 Task: Find the distance between Miami and Dry Tortugas National Park.
Action: Key pressed ami
Screenshot: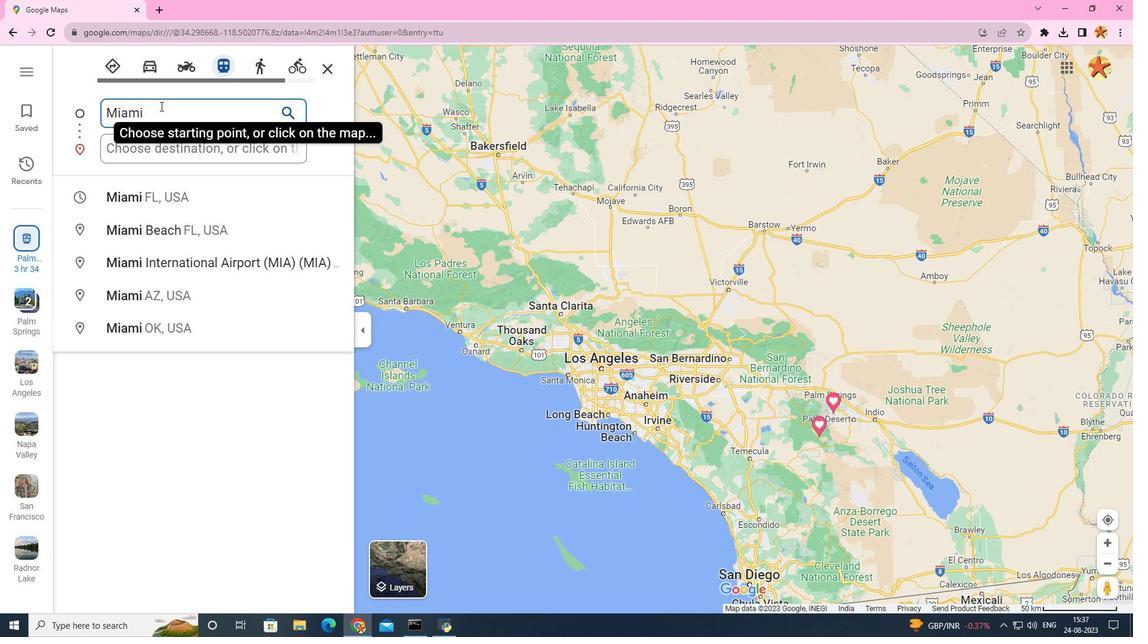 
Action: Mouse moved to (151, 197)
Screenshot: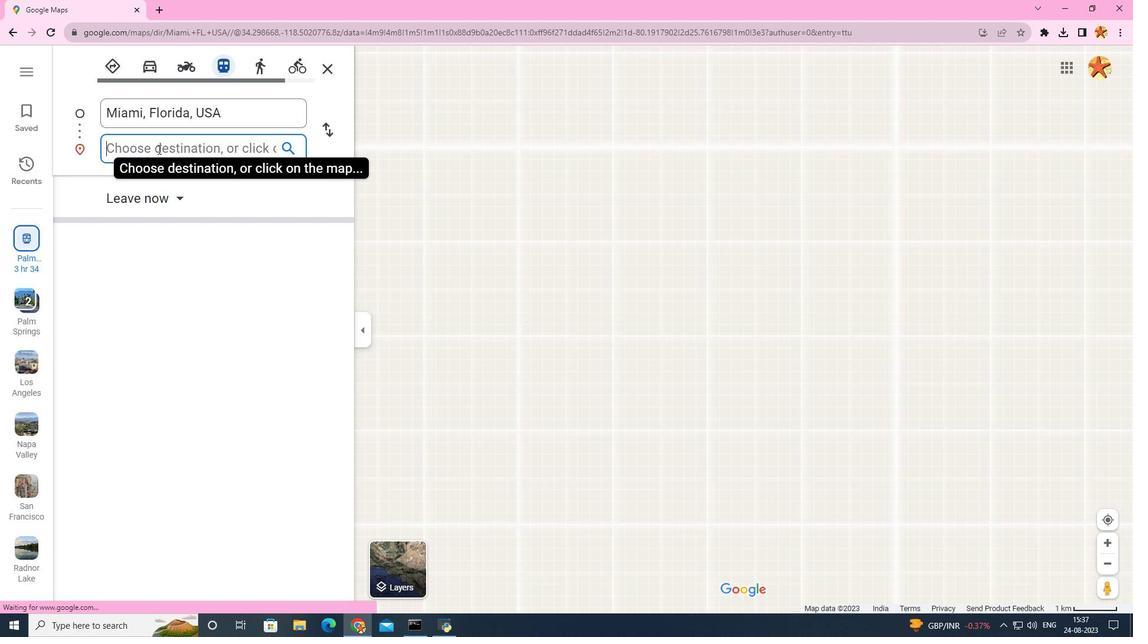 
Action: Mouse pressed left at (151, 197)
Screenshot: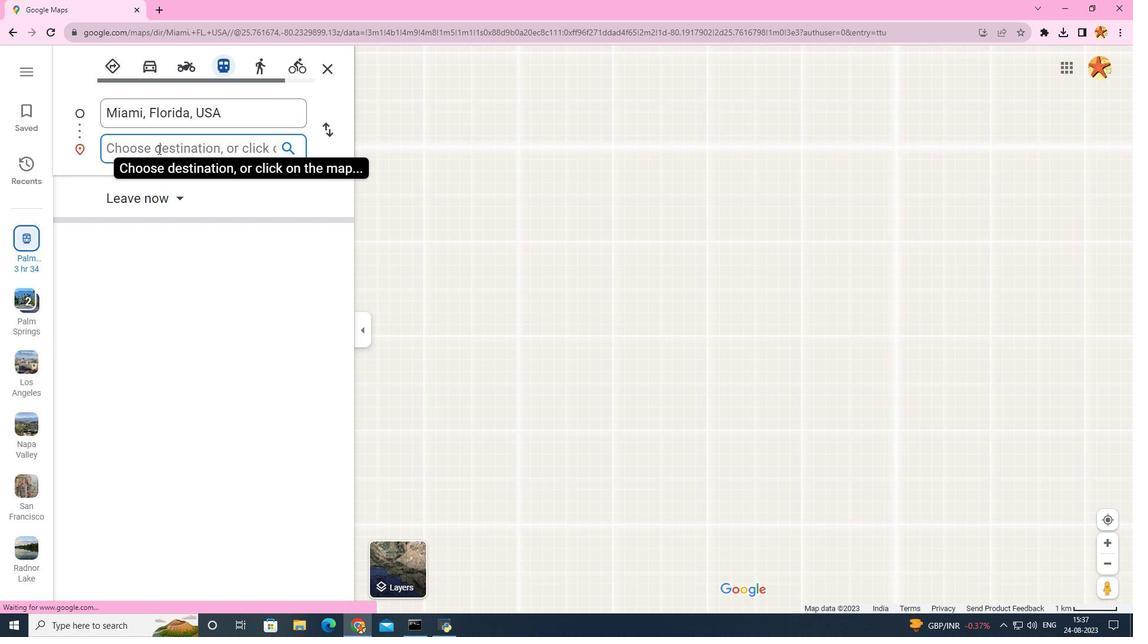 
Action: Mouse moved to (158, 149)
Screenshot: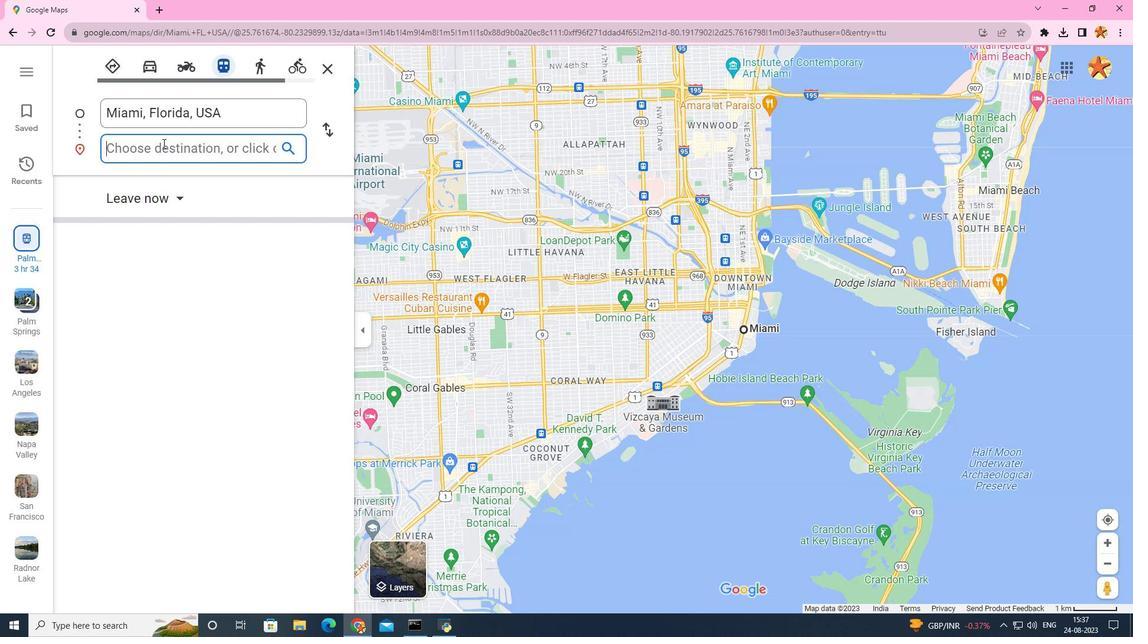 
Action: Mouse pressed left at (158, 149)
Screenshot: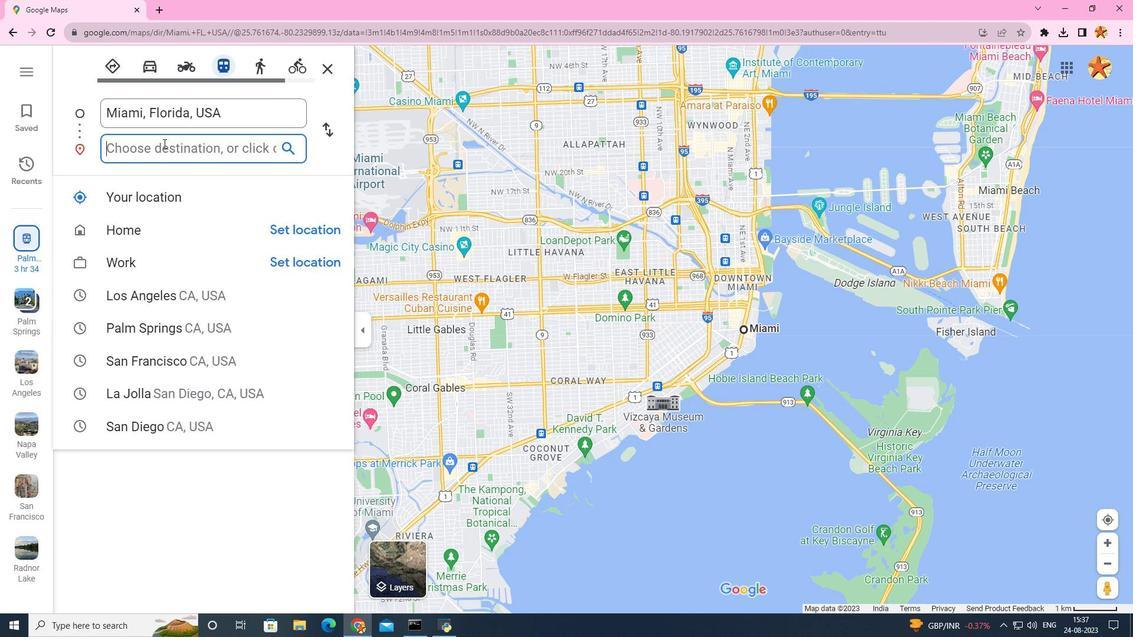 
Action: Mouse moved to (163, 143)
Screenshot: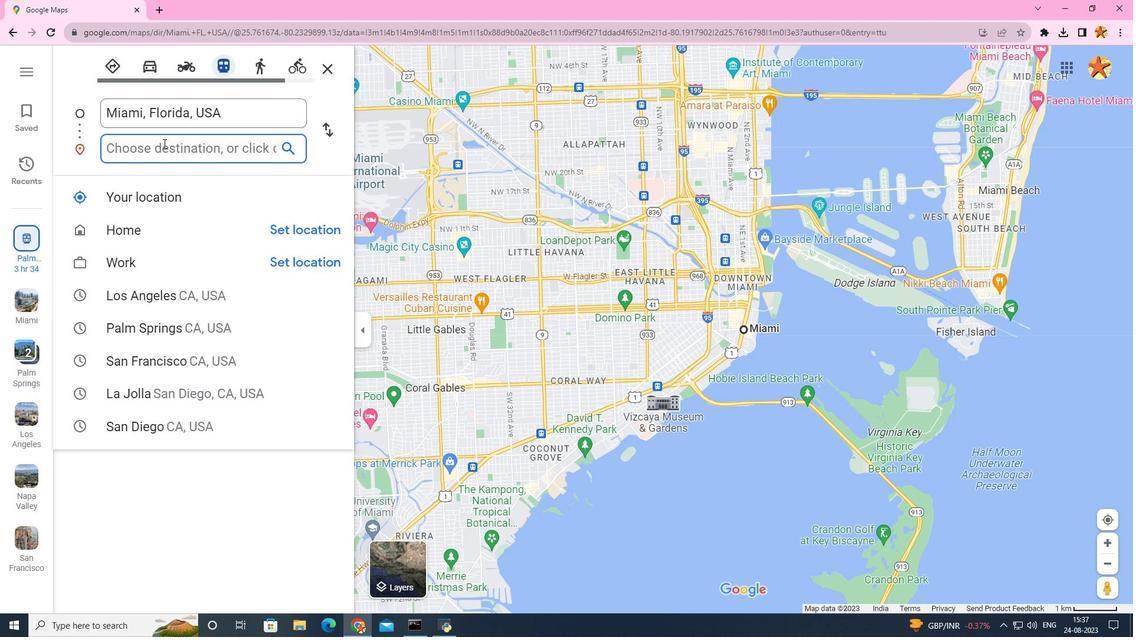 
Action: Key pressed <Key.caps_lock>D<Key.caps_lock>ry<Key.space>
Screenshot: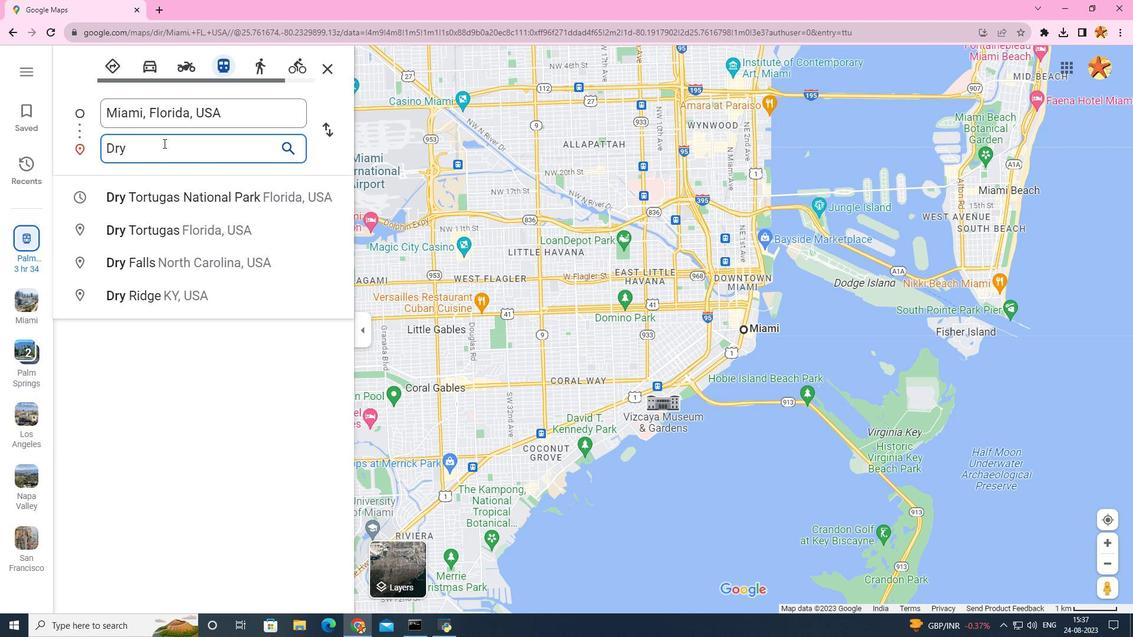 
Action: Mouse moved to (170, 202)
Screenshot: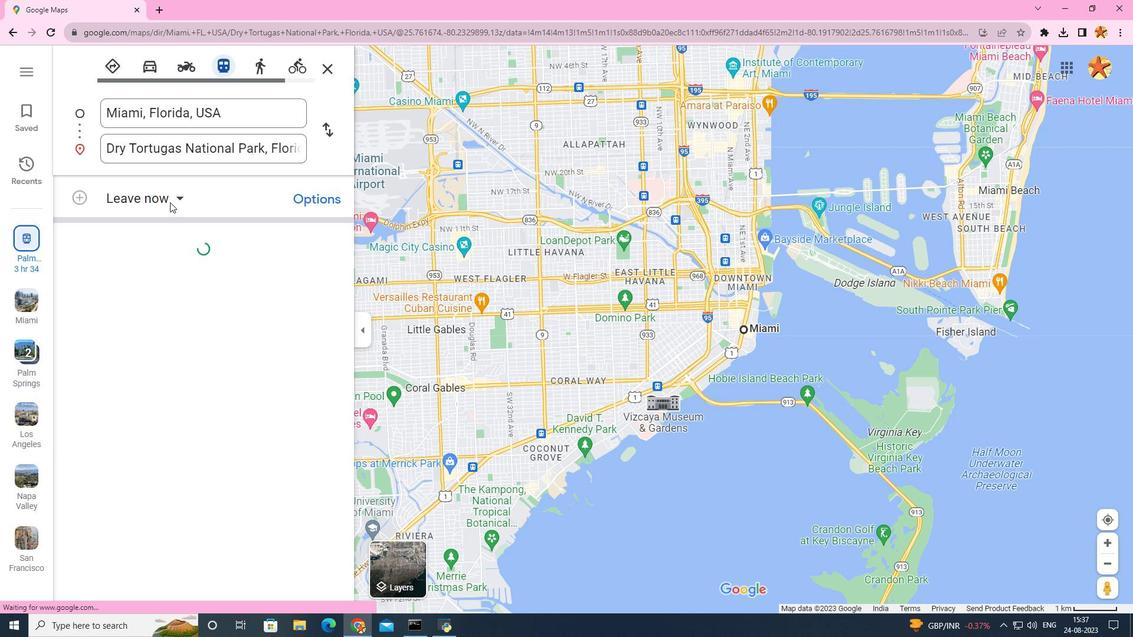 
Action: Mouse pressed left at (170, 202)
Screenshot: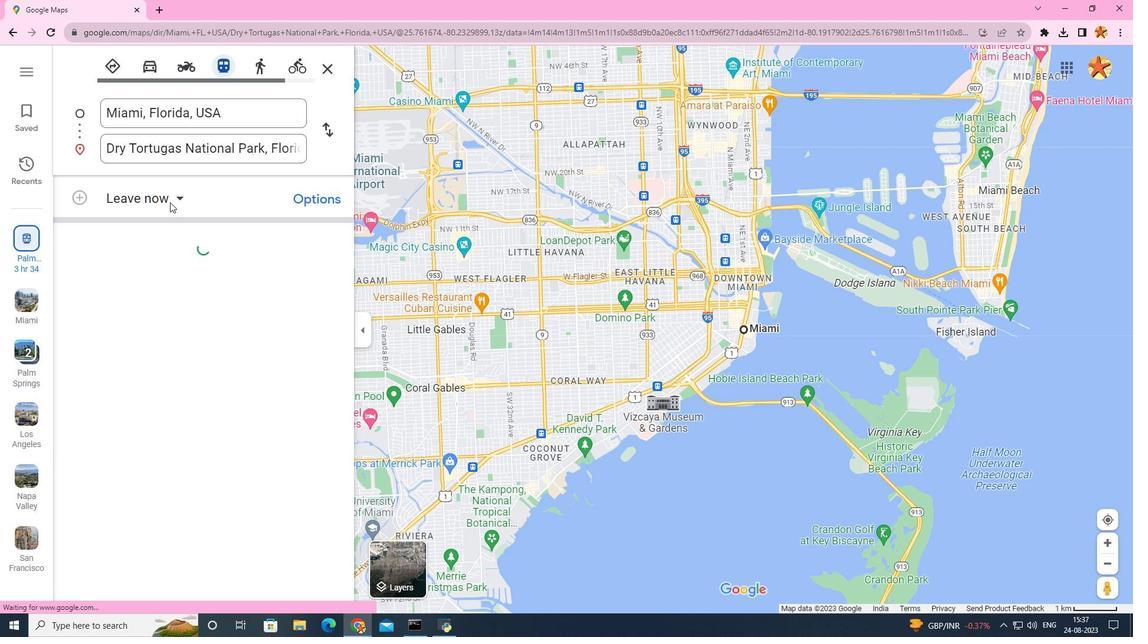 
Action: Mouse moved to (637, 588)
Screenshot: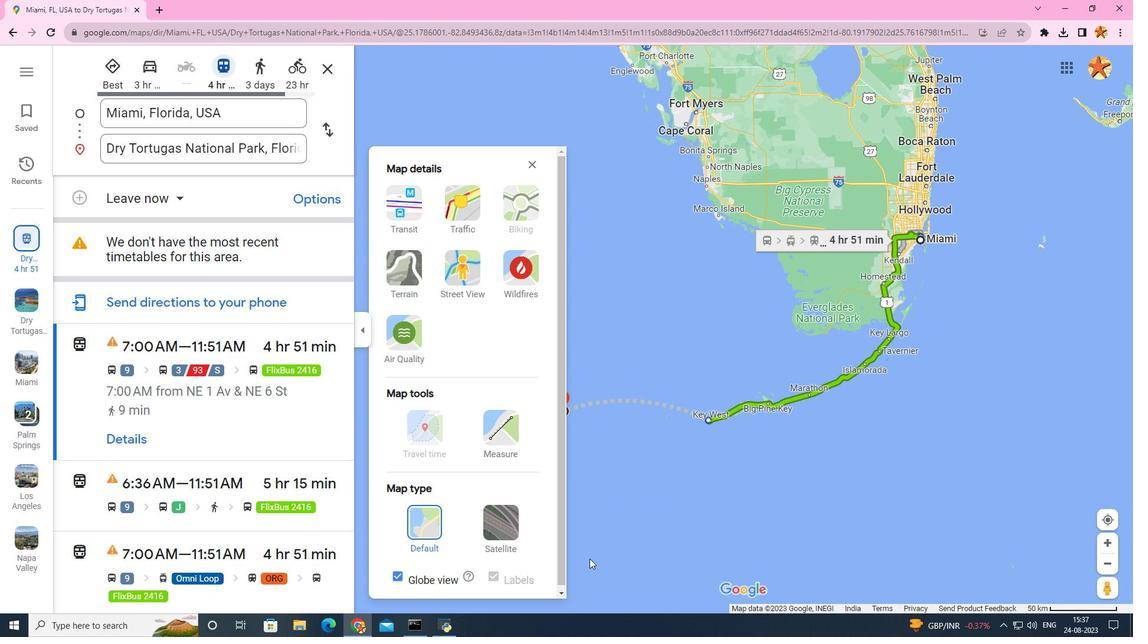 
Action: Mouse pressed left at (637, 588)
Screenshot: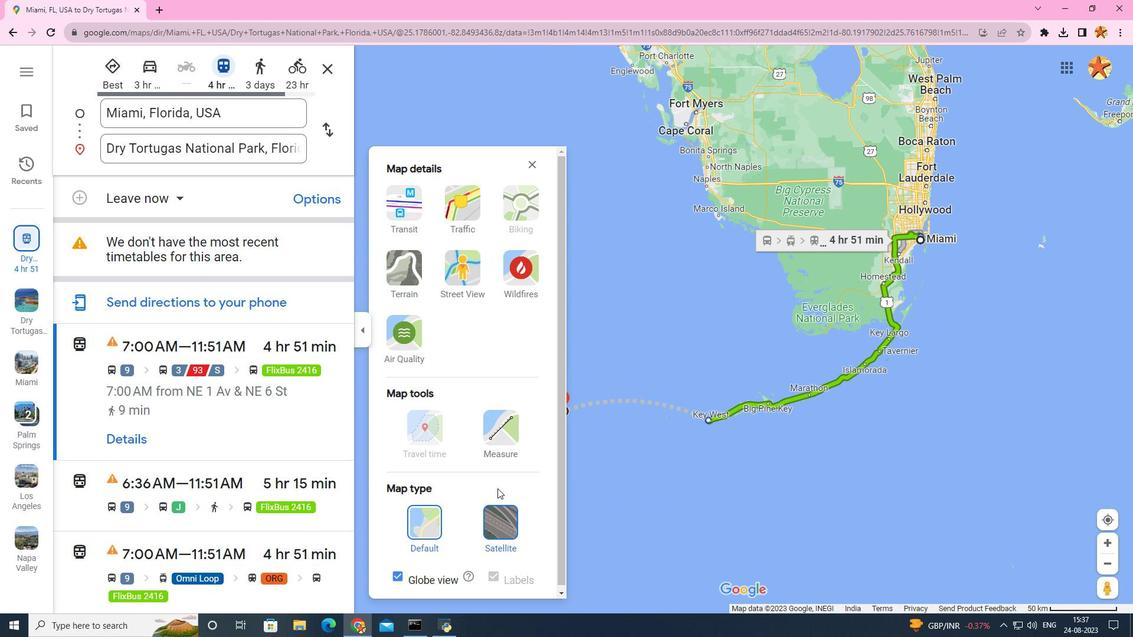 
Action: Mouse moved to (491, 445)
Screenshot: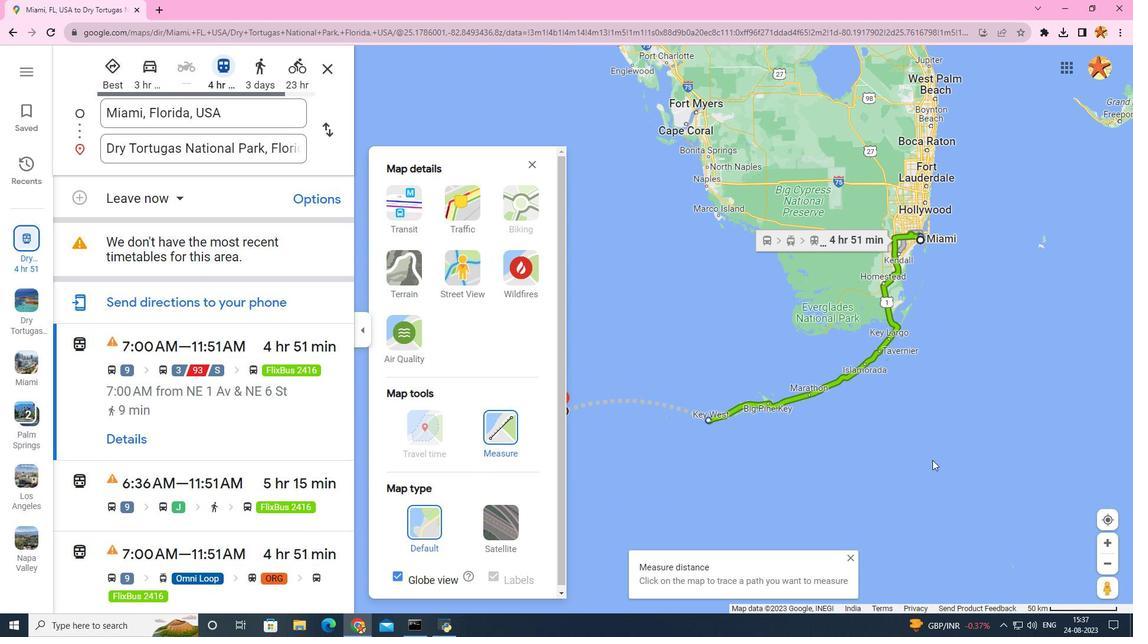 
Action: Mouse pressed left at (491, 445)
Screenshot: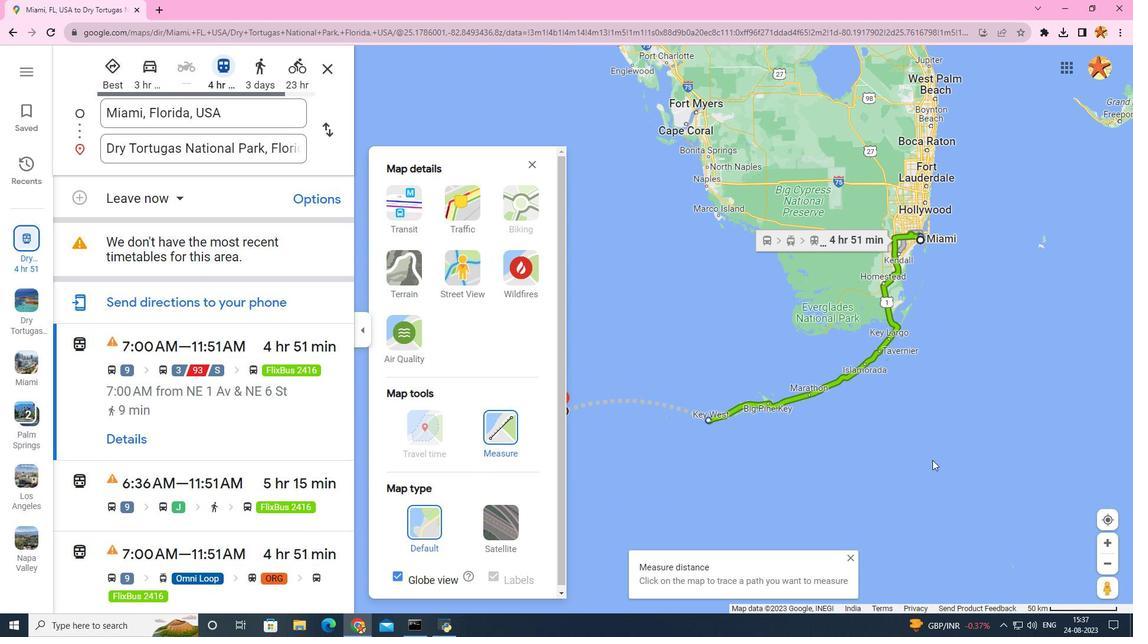 
Action: Mouse moved to (932, 460)
Screenshot: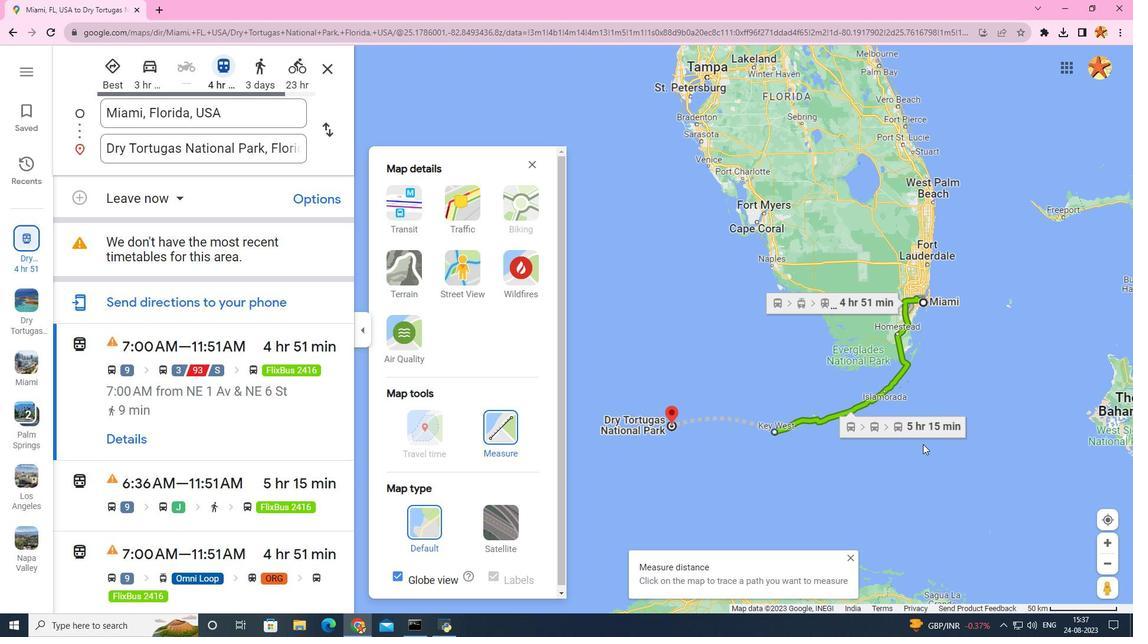 
Action: Mouse scrolled (932, 460) with delta (0, 0)
Screenshot: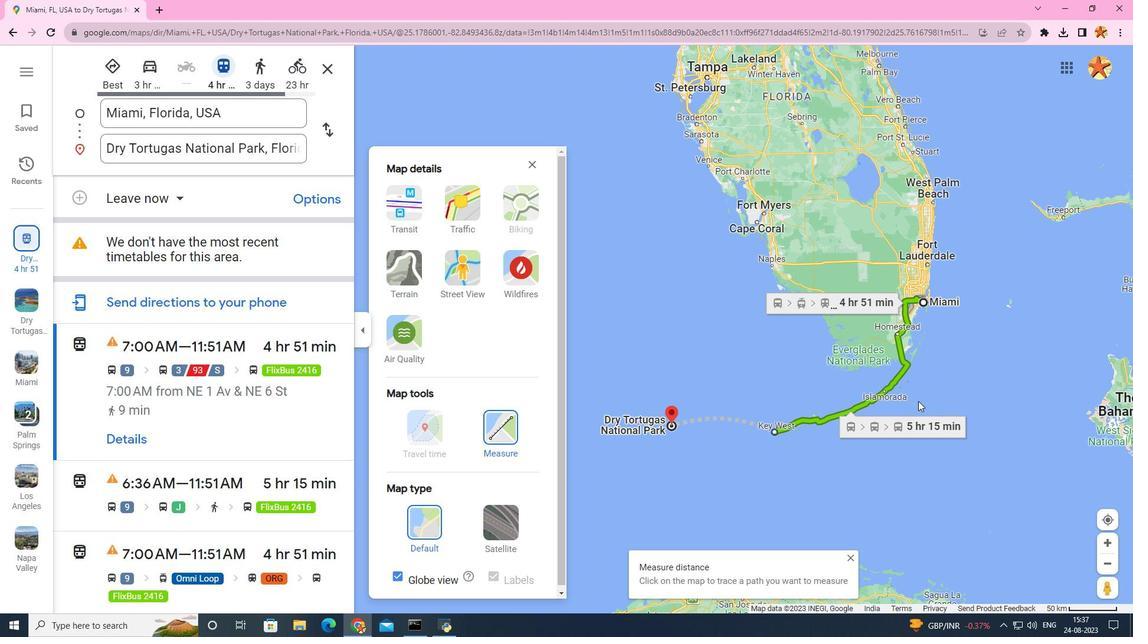 
Action: Mouse scrolled (932, 460) with delta (0, 0)
Screenshot: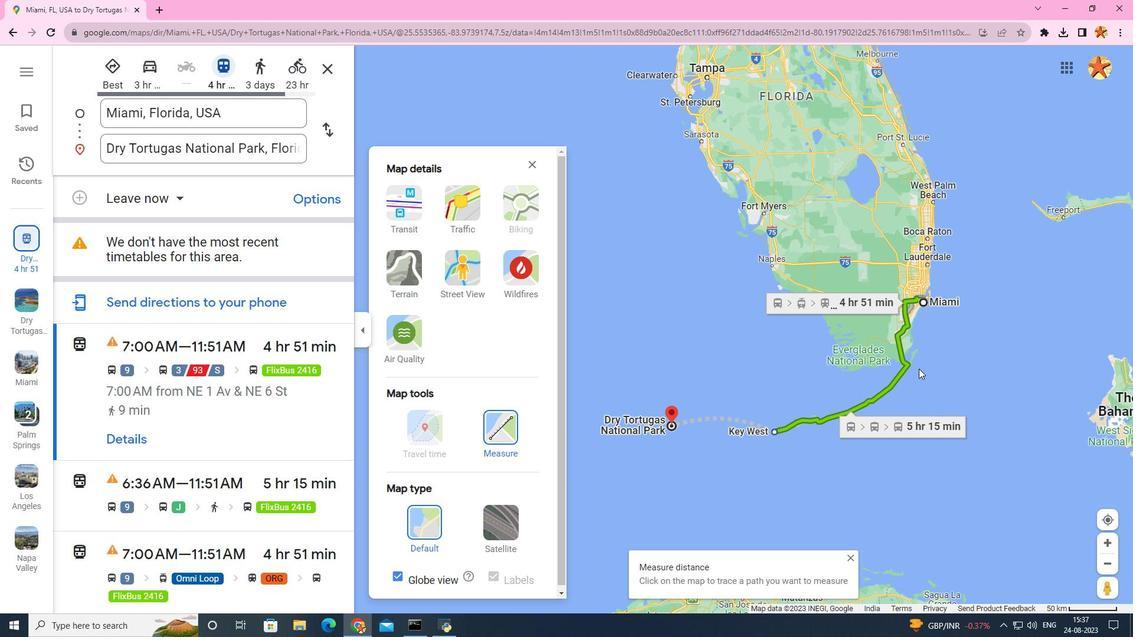 
Action: Mouse moved to (924, 302)
Screenshot: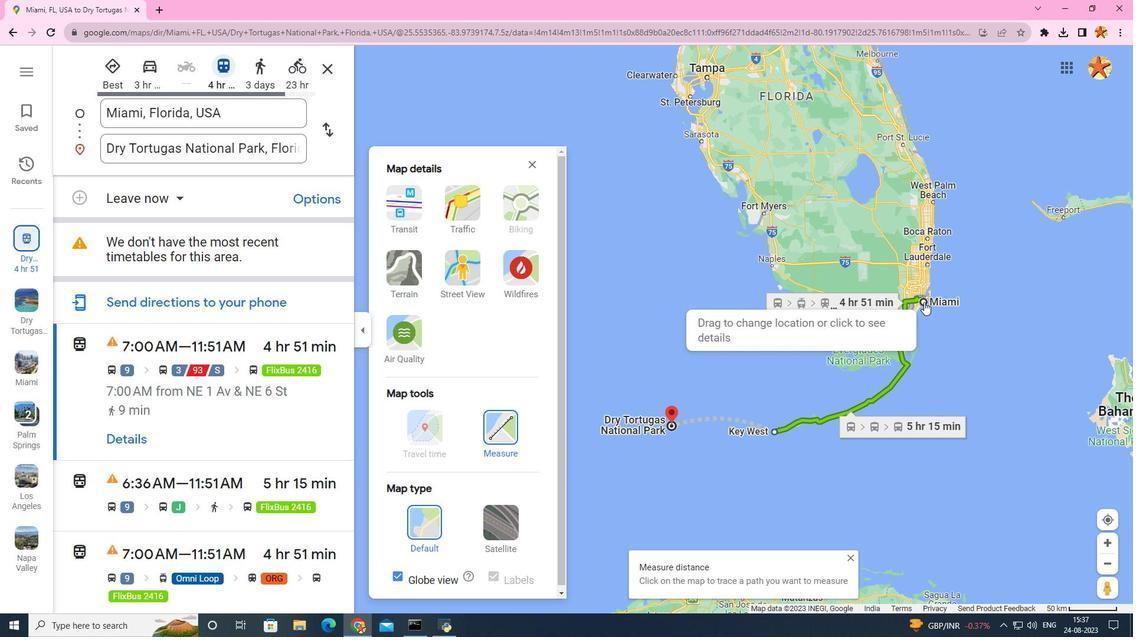 
Action: Mouse pressed left at (924, 302)
Screenshot: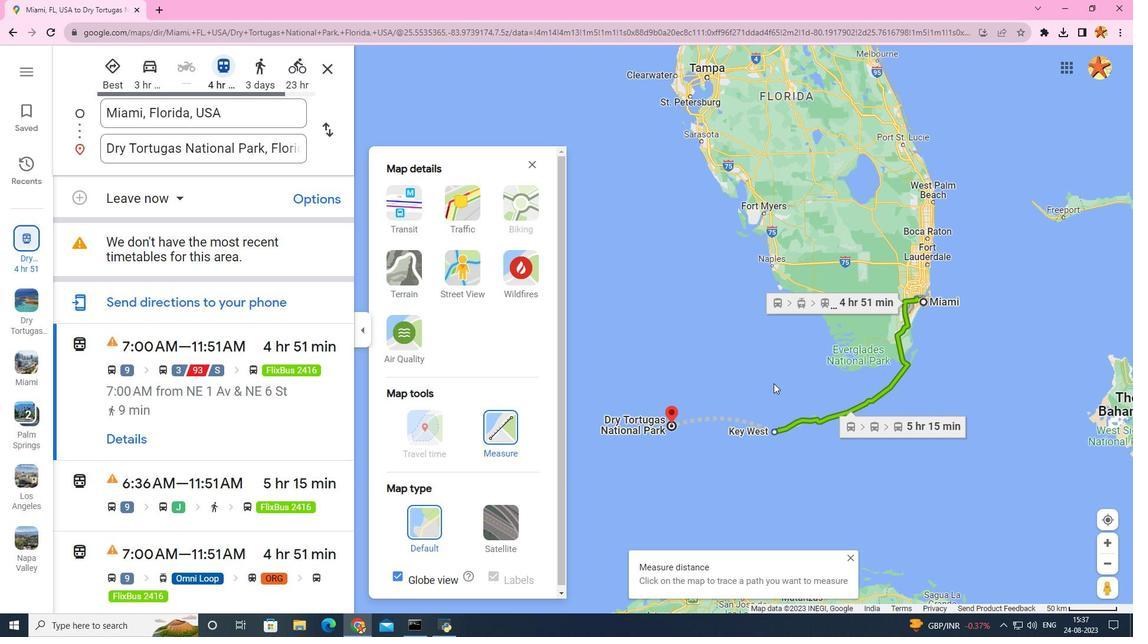 
Action: Mouse moved to (670, 425)
Screenshot: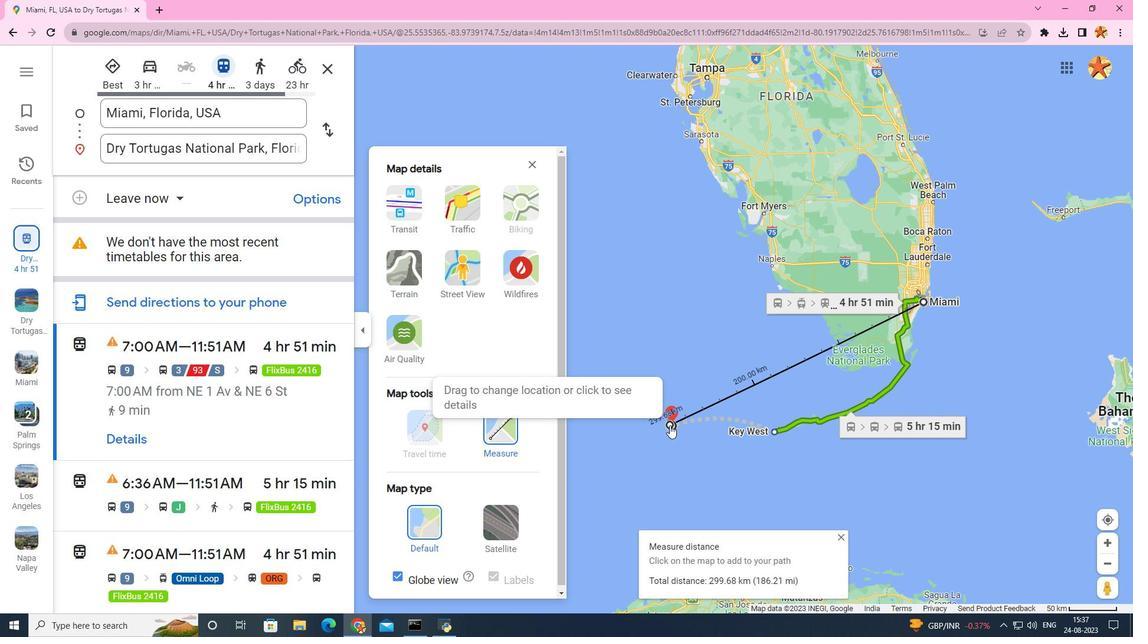 
Action: Mouse pressed left at (670, 425)
Screenshot: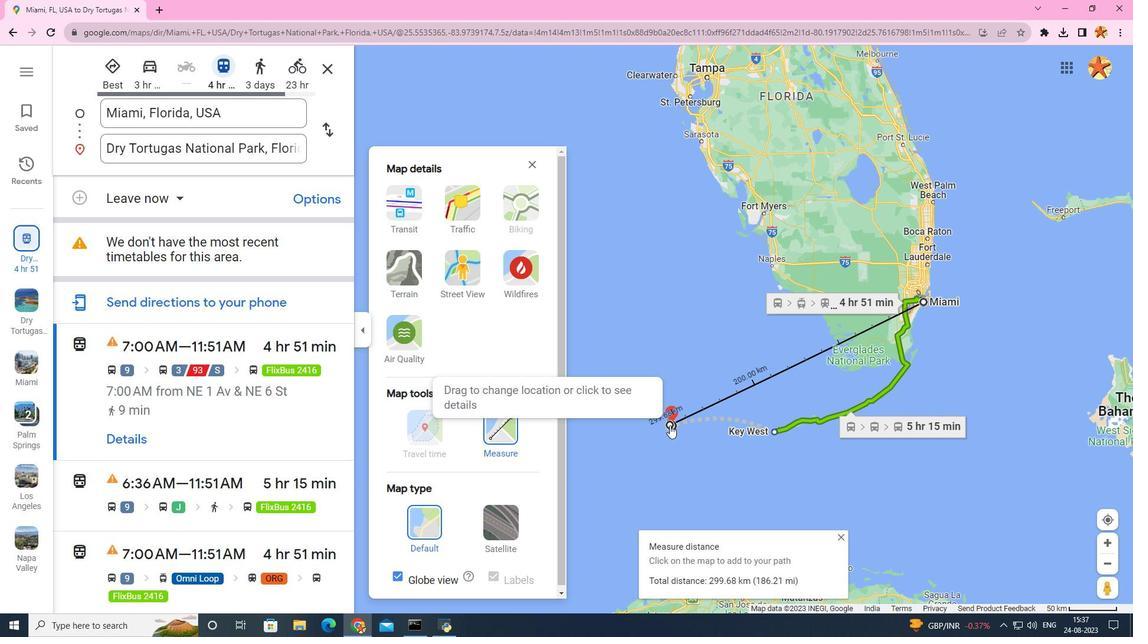 
Action: Mouse moved to (652, 470)
Screenshot: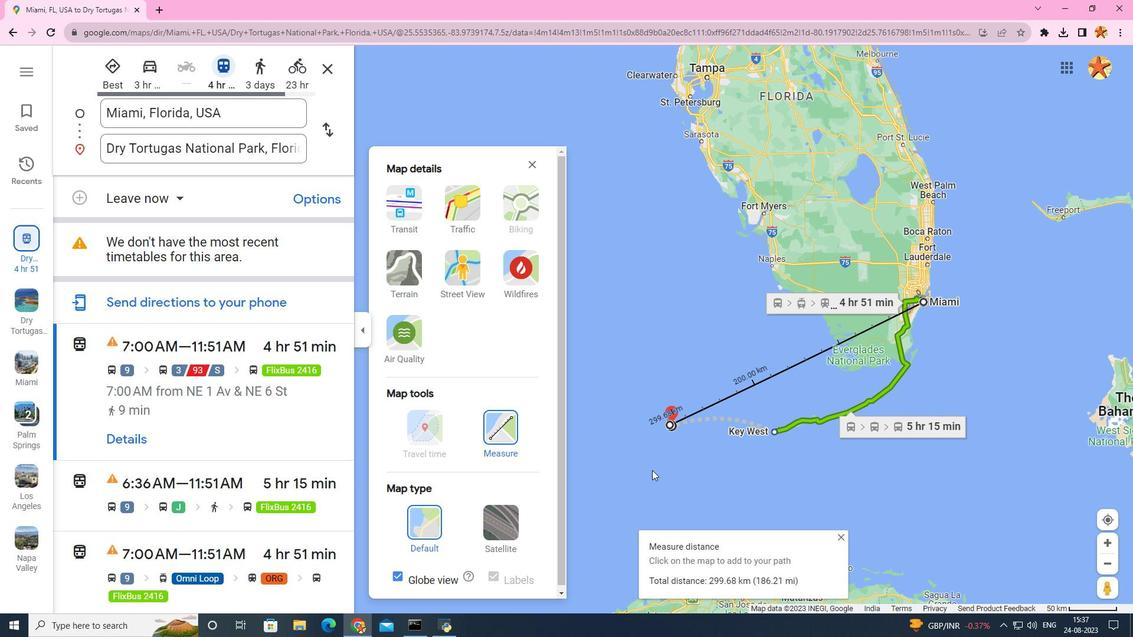 
